 Task: Check the sale-to-list ratio of landscape in the last 5 years.
Action: Mouse moved to (772, 173)
Screenshot: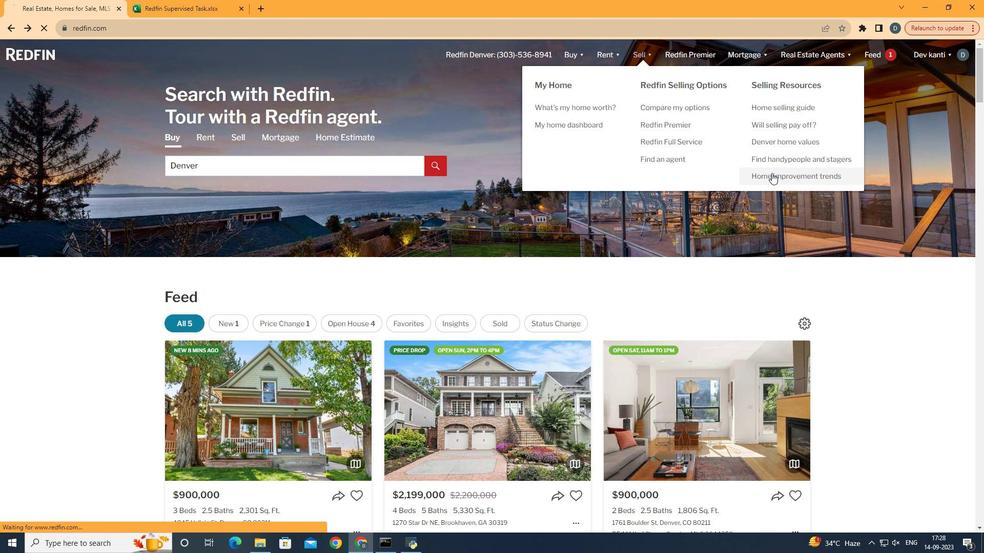
Action: Mouse pressed left at (772, 173)
Screenshot: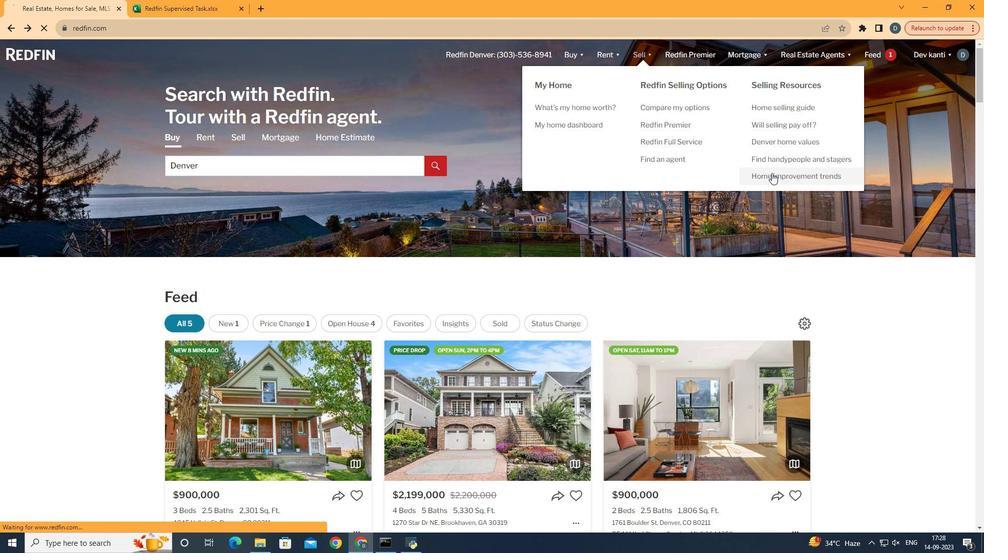 
Action: Mouse moved to (257, 200)
Screenshot: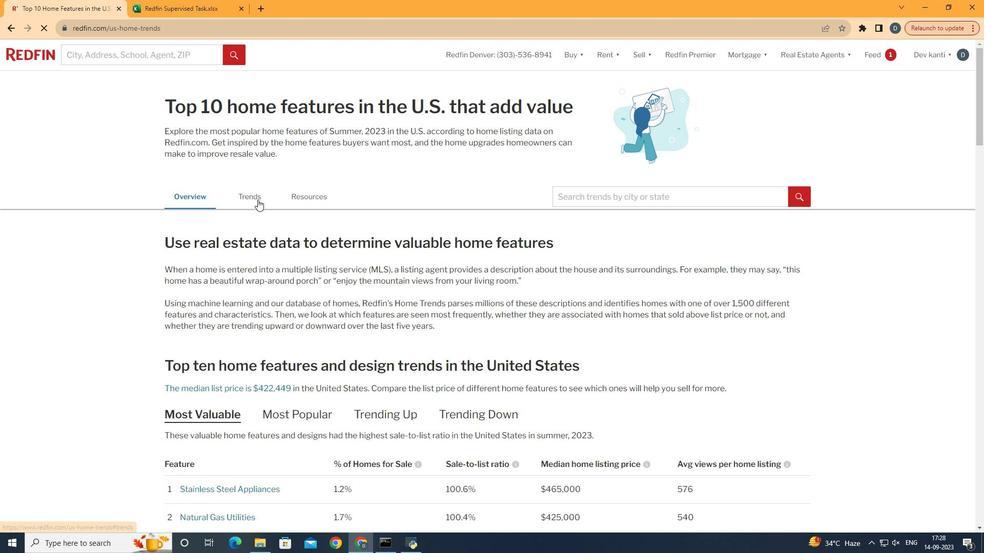 
Action: Mouse pressed left at (257, 200)
Screenshot: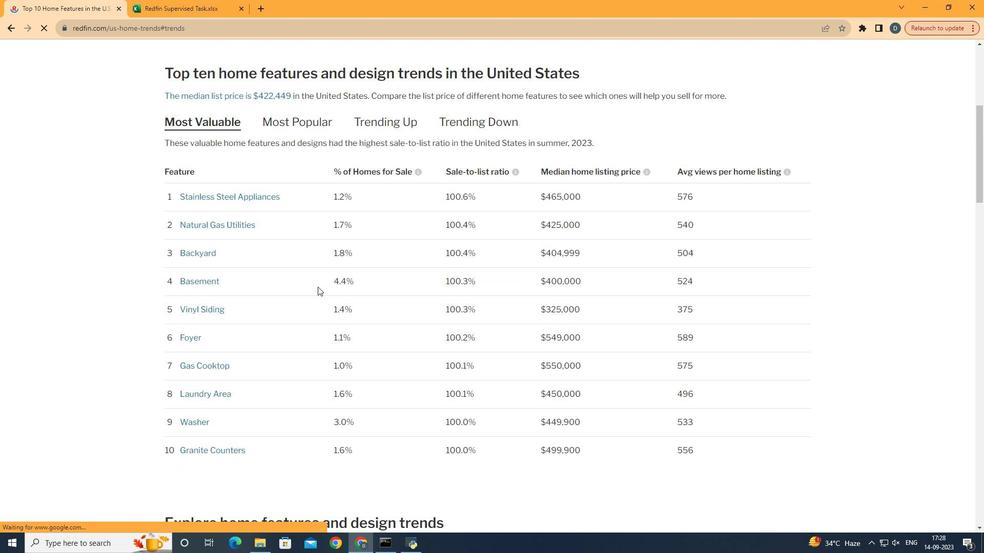 
Action: Mouse moved to (326, 291)
Screenshot: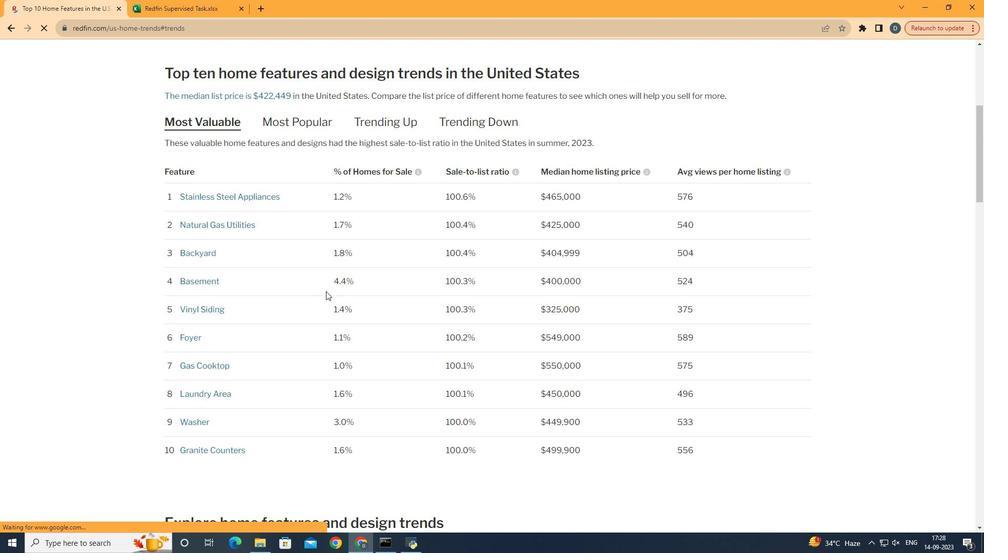 
Action: Mouse scrolled (326, 291) with delta (0, 0)
Screenshot: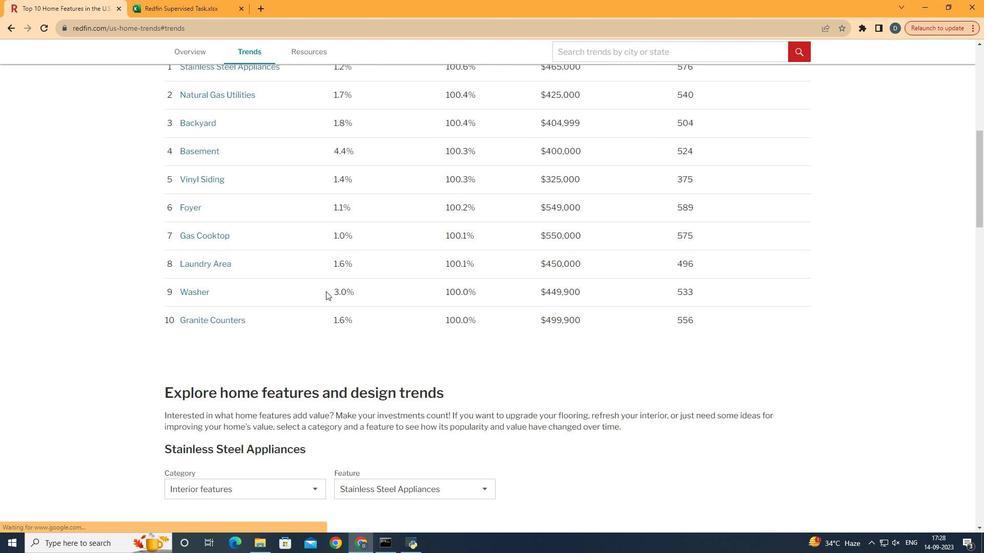 
Action: Mouse scrolled (326, 291) with delta (0, 0)
Screenshot: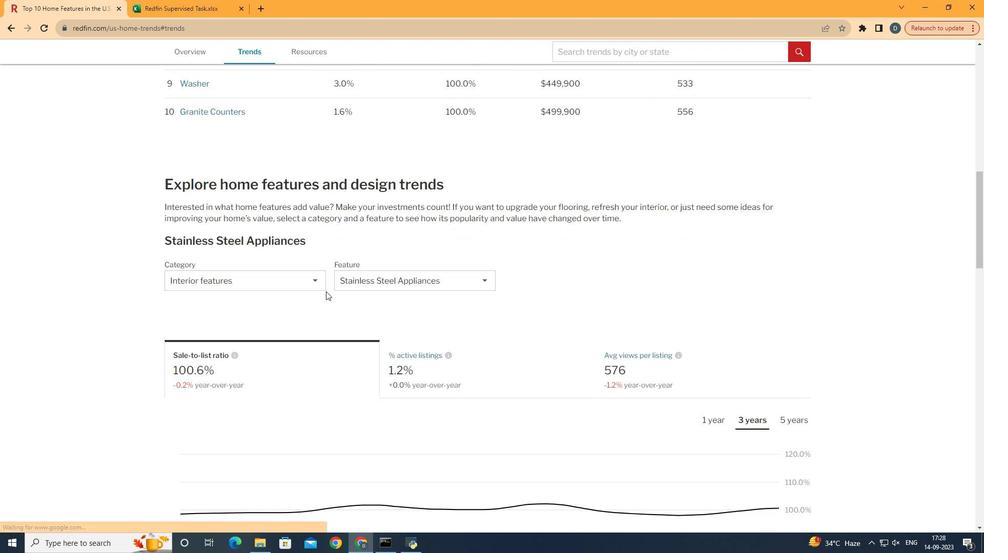 
Action: Mouse scrolled (326, 291) with delta (0, 0)
Screenshot: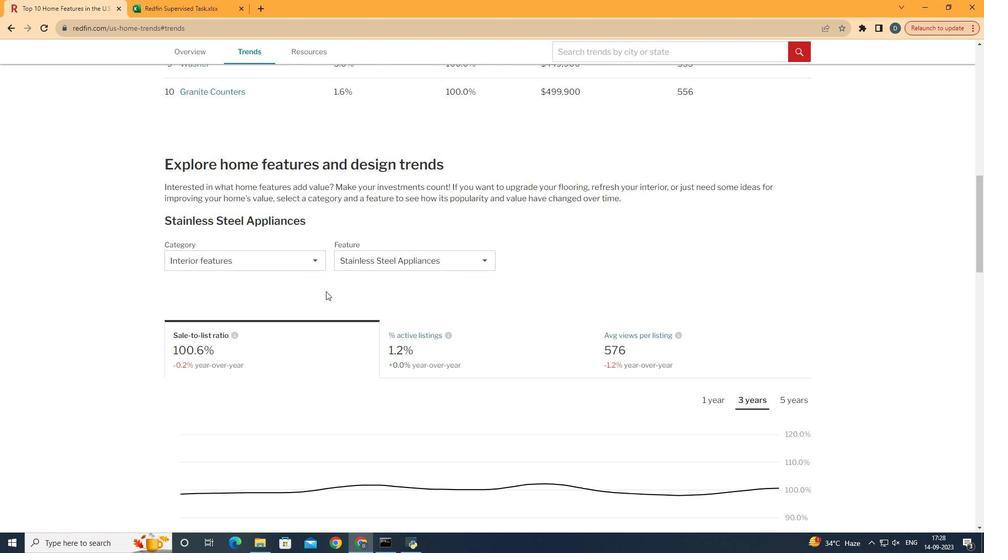
Action: Mouse scrolled (326, 291) with delta (0, 0)
Screenshot: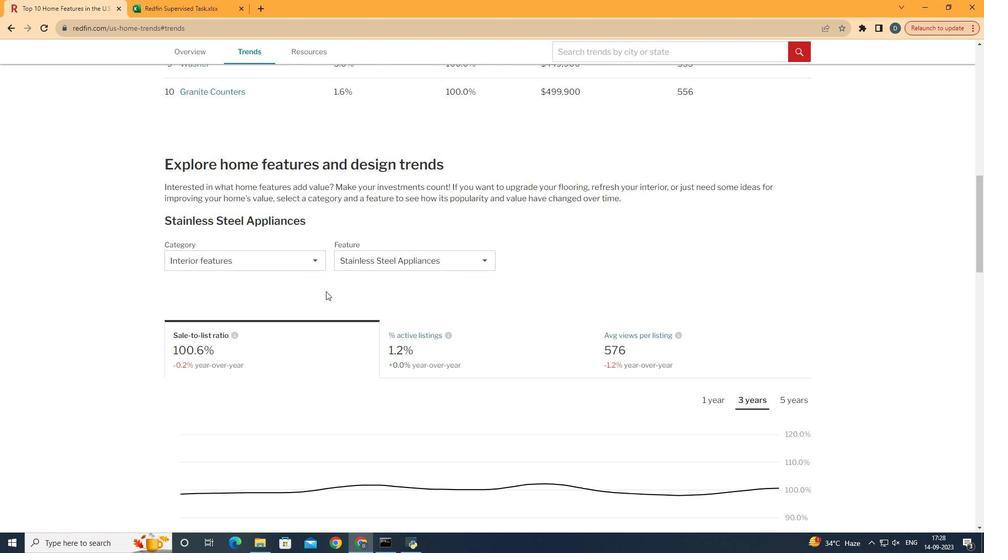 
Action: Mouse scrolled (326, 291) with delta (0, 0)
Screenshot: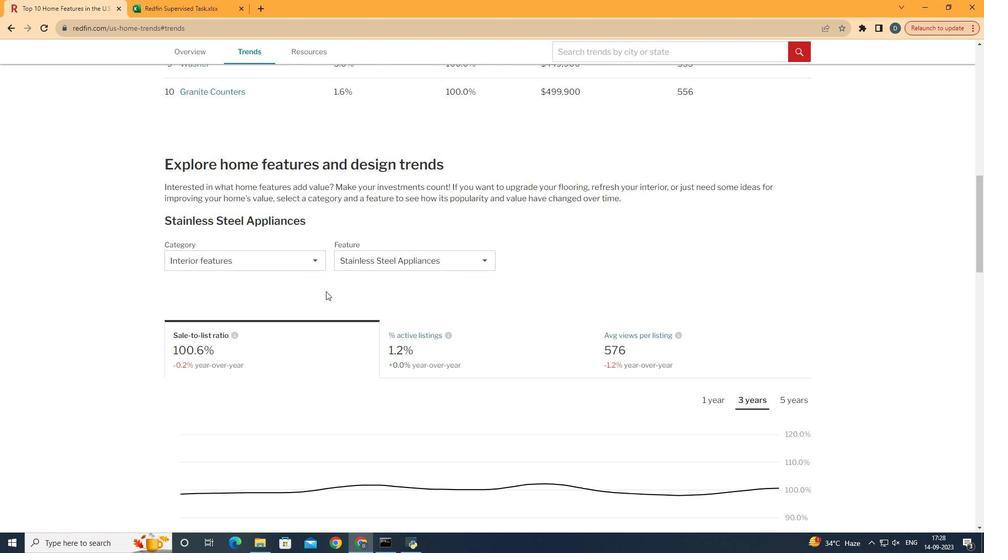 
Action: Mouse scrolled (326, 291) with delta (0, 0)
Screenshot: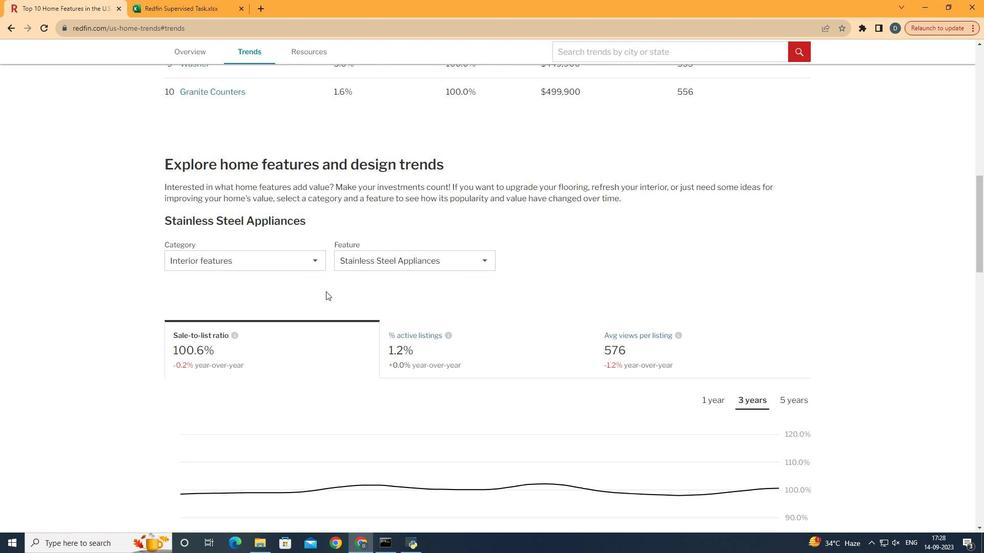 
Action: Mouse scrolled (326, 291) with delta (0, 0)
Screenshot: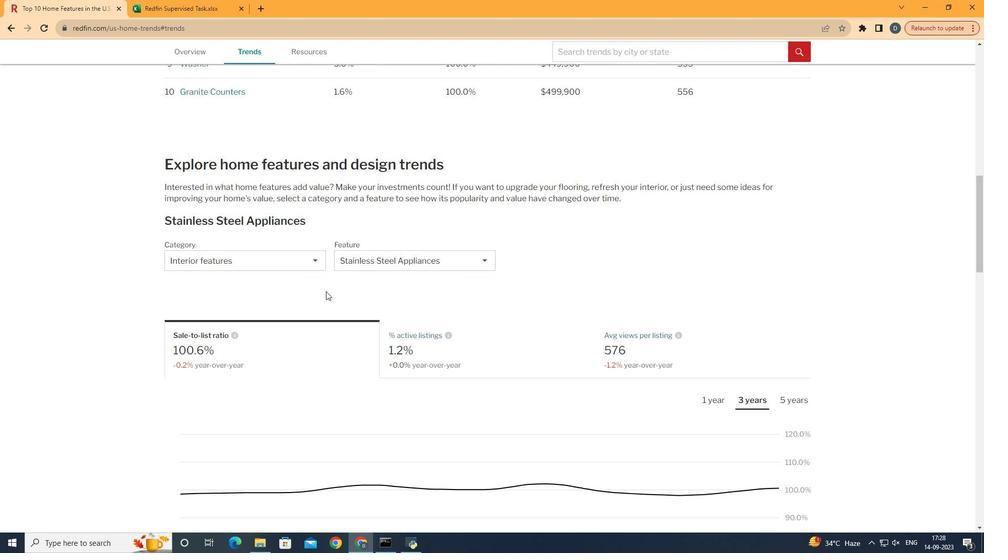 
Action: Mouse moved to (286, 260)
Screenshot: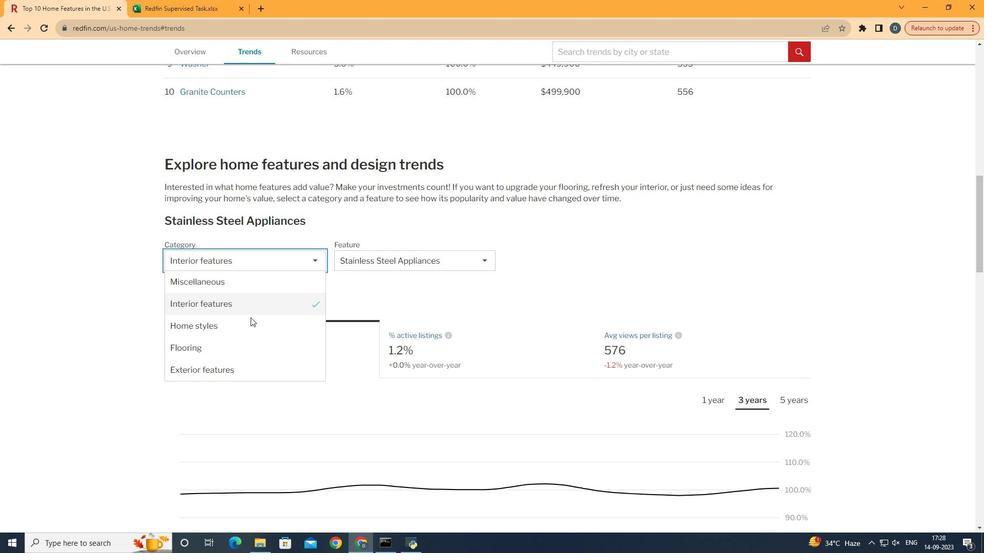 
Action: Mouse pressed left at (286, 260)
Screenshot: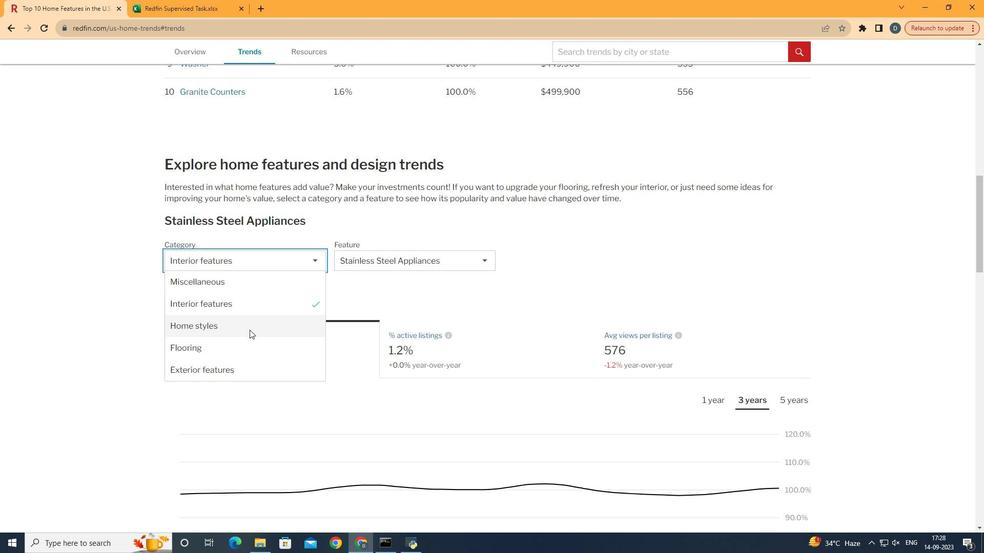 
Action: Mouse moved to (247, 372)
Screenshot: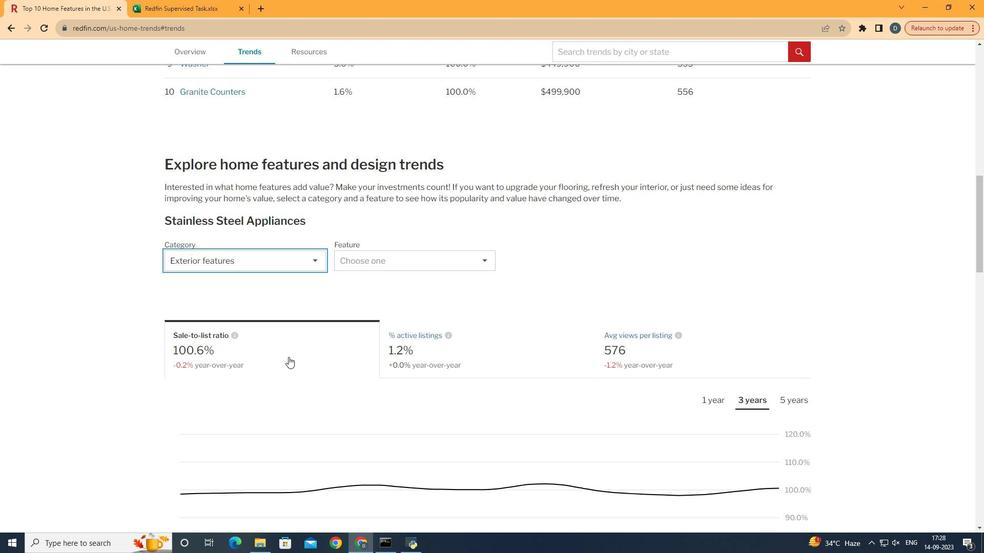 
Action: Mouse pressed left at (247, 372)
Screenshot: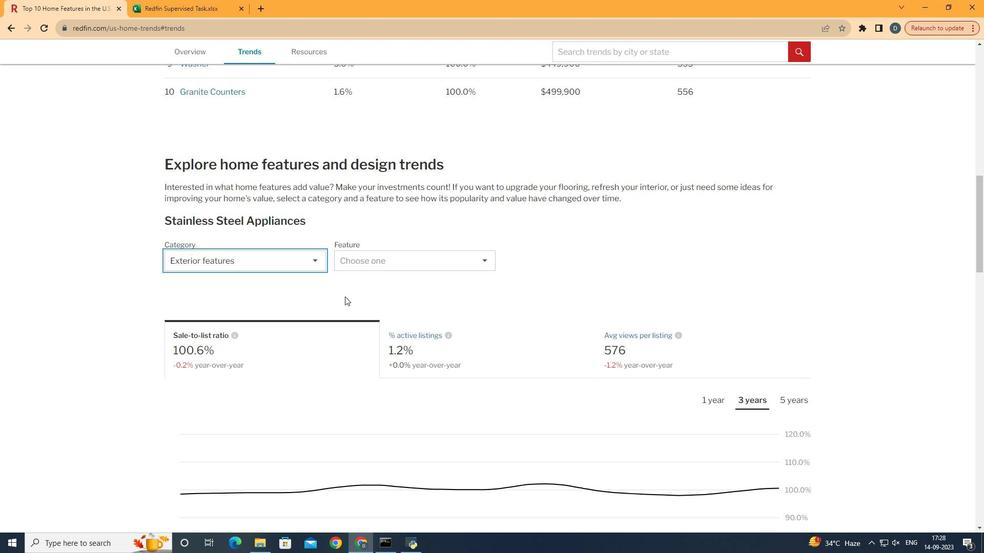 
Action: Mouse moved to (371, 253)
Screenshot: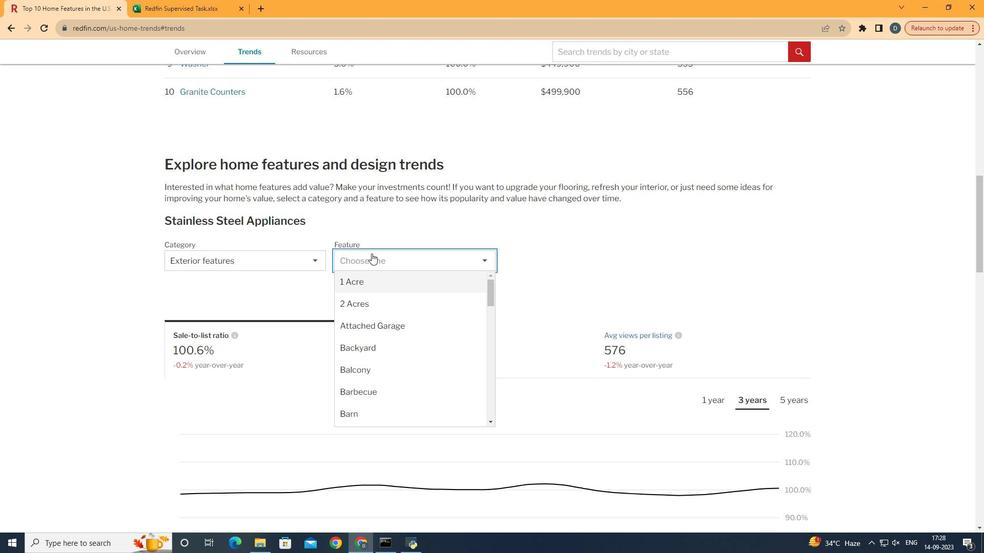 
Action: Mouse pressed left at (371, 253)
Screenshot: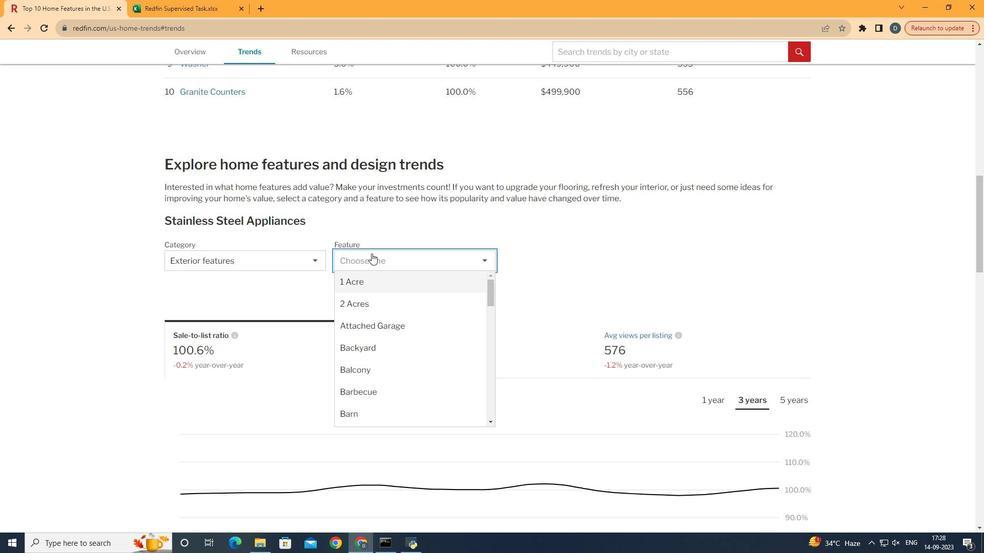
Action: Mouse moved to (396, 310)
Screenshot: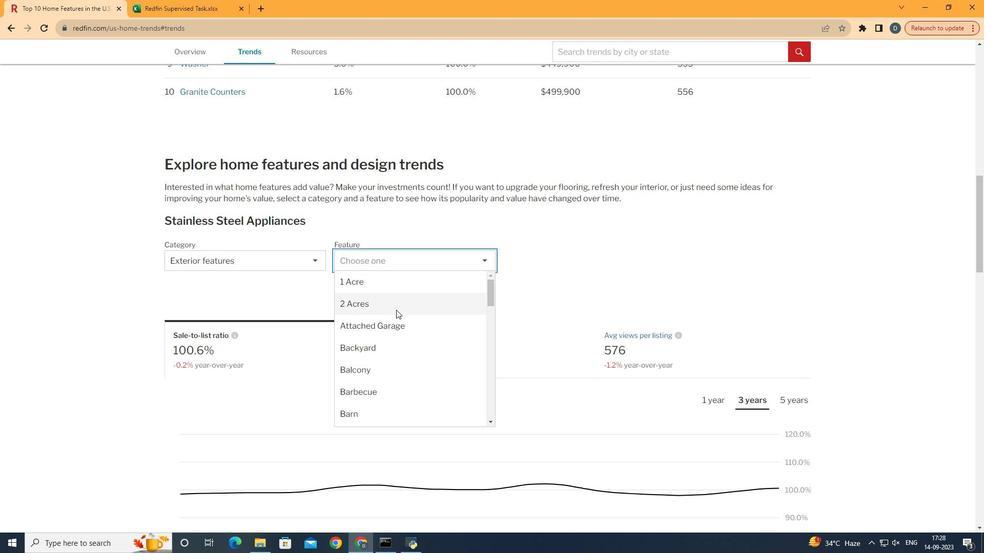 
Action: Mouse scrolled (396, 309) with delta (0, 0)
Screenshot: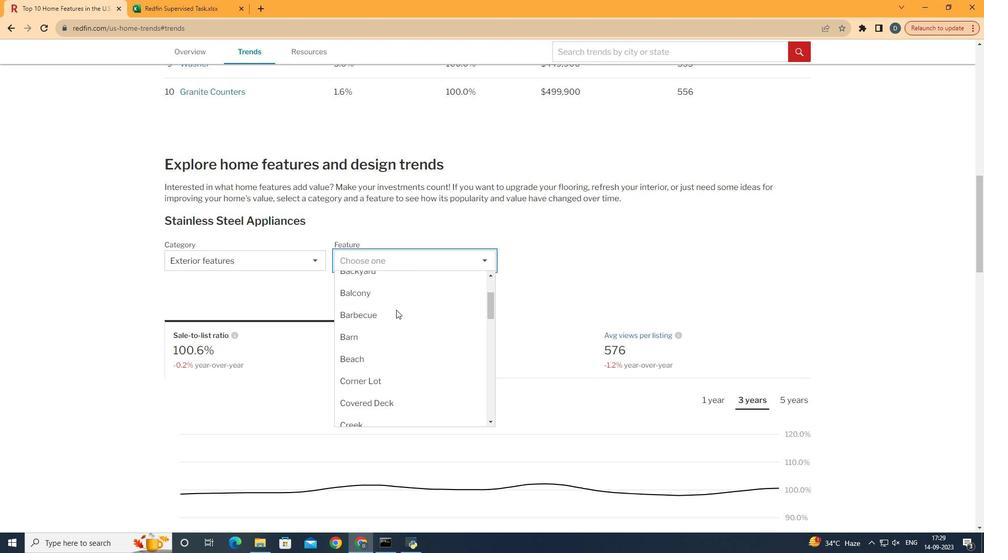 
Action: Mouse scrolled (396, 309) with delta (0, 0)
Screenshot: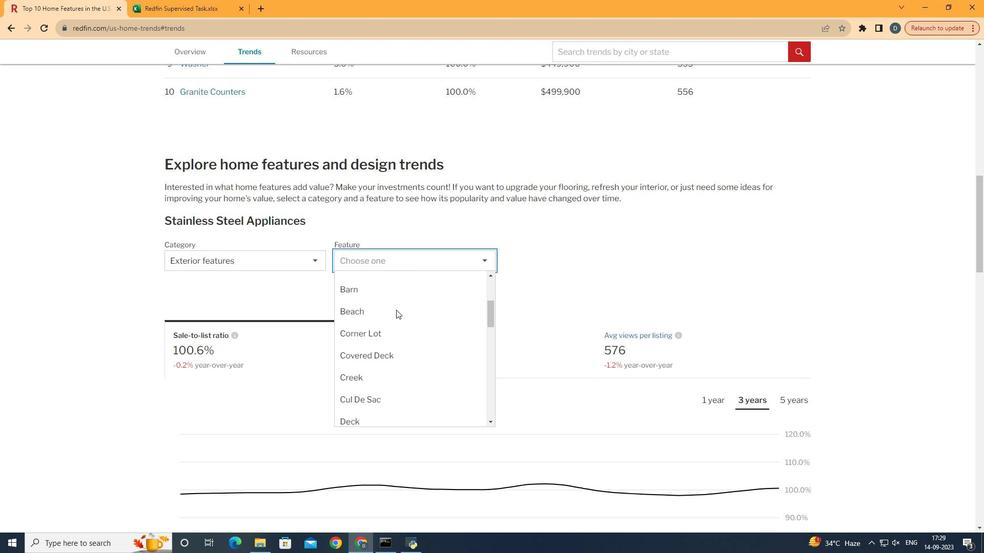 
Action: Mouse scrolled (396, 309) with delta (0, 0)
Screenshot: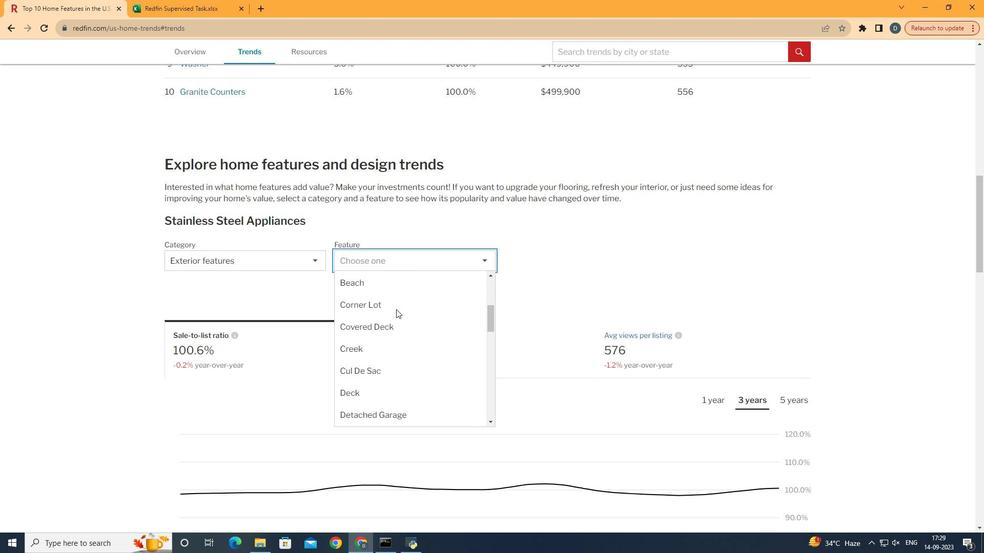 
Action: Mouse moved to (394, 304)
Screenshot: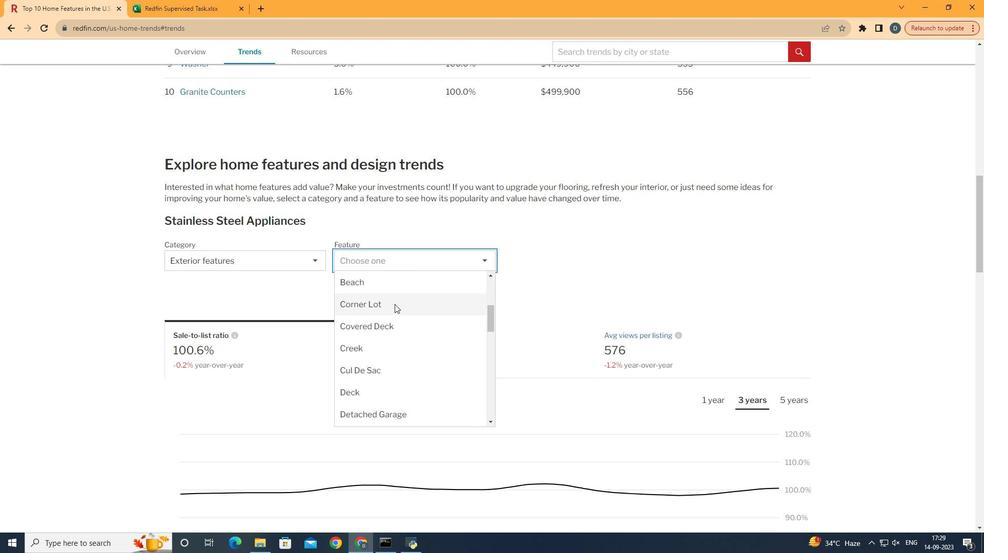 
Action: Mouse scrolled (394, 304) with delta (0, 0)
Screenshot: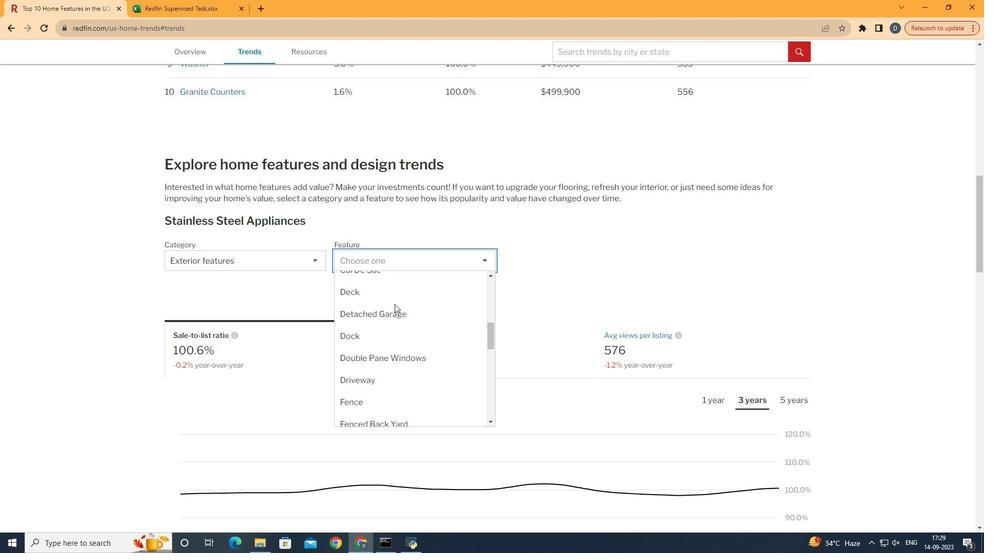 
Action: Mouse moved to (394, 304)
Screenshot: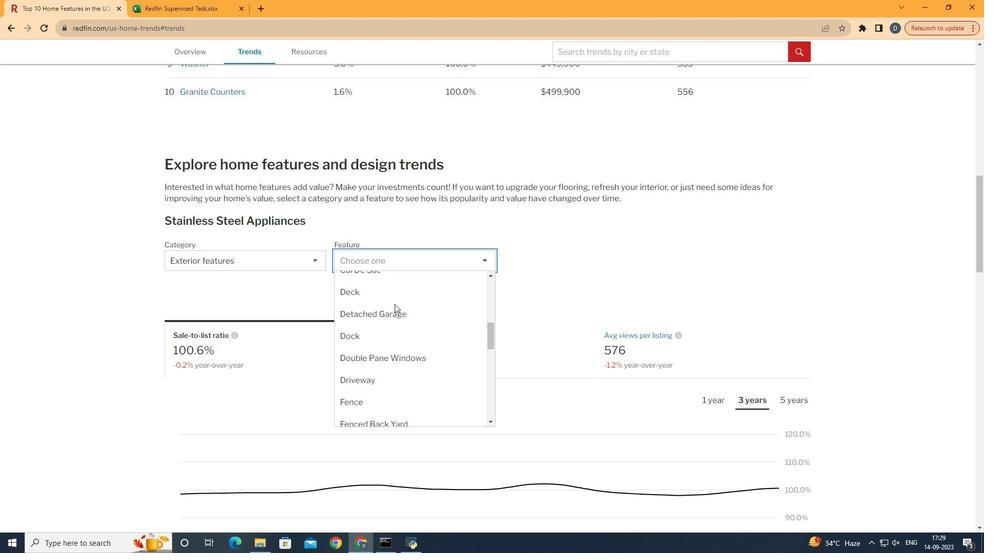 
Action: Mouse scrolled (394, 304) with delta (0, 0)
Screenshot: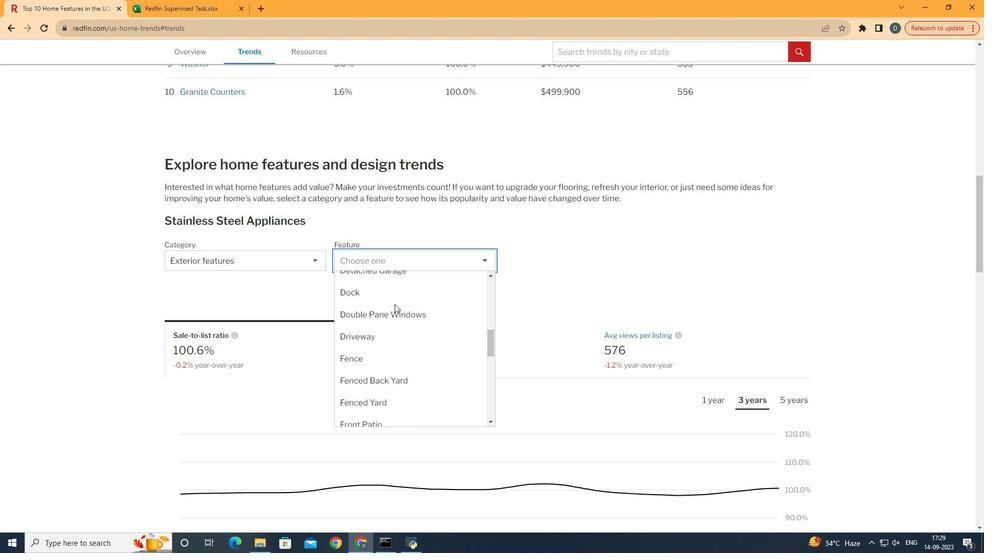 
Action: Mouse scrolled (394, 304) with delta (0, 0)
Screenshot: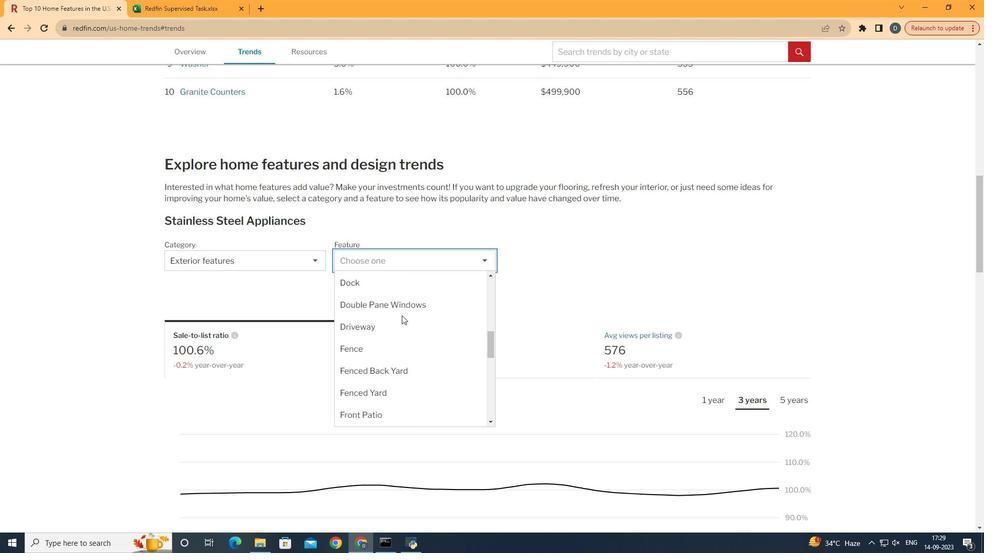 
Action: Mouse moved to (405, 339)
Screenshot: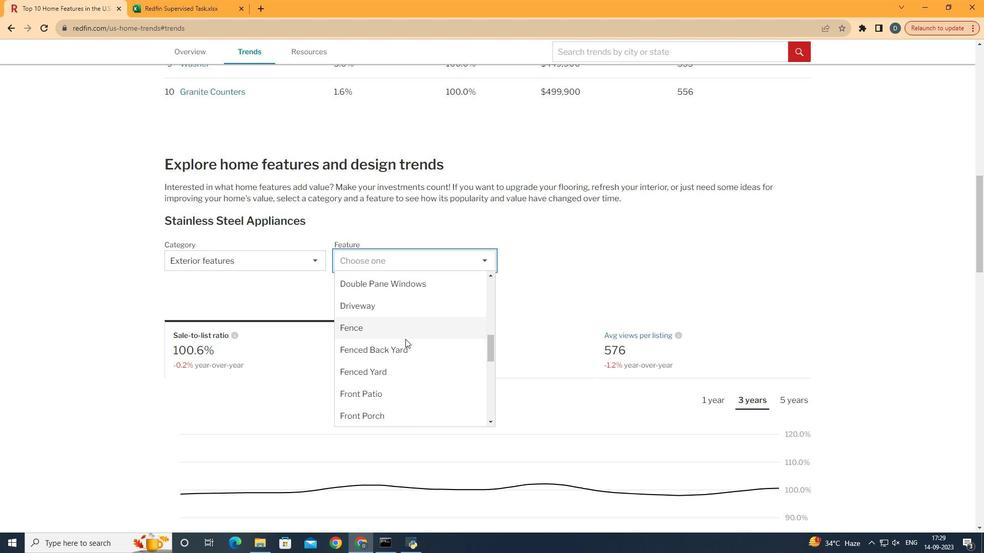 
Action: Mouse scrolled (405, 339) with delta (0, 0)
Screenshot: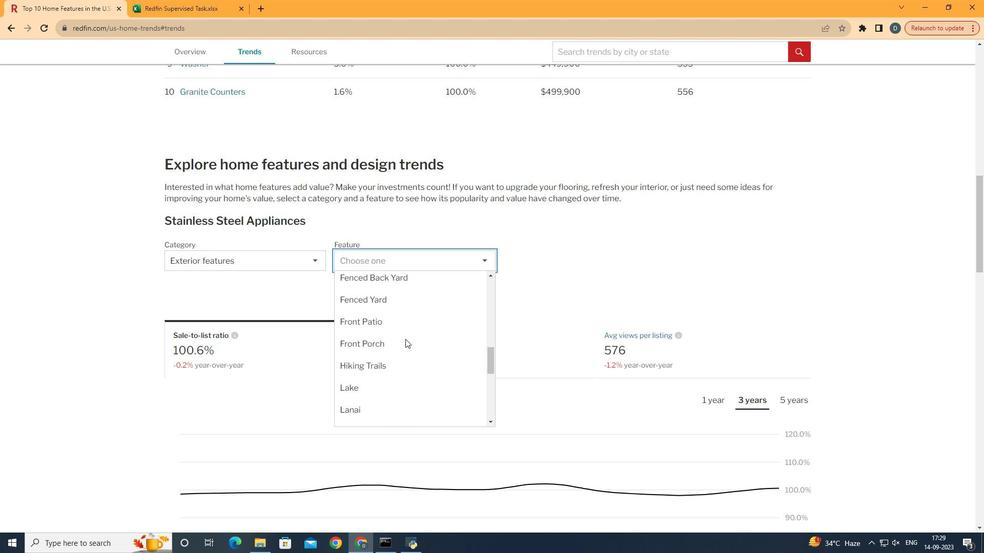 
Action: Mouse scrolled (405, 339) with delta (0, 0)
Screenshot: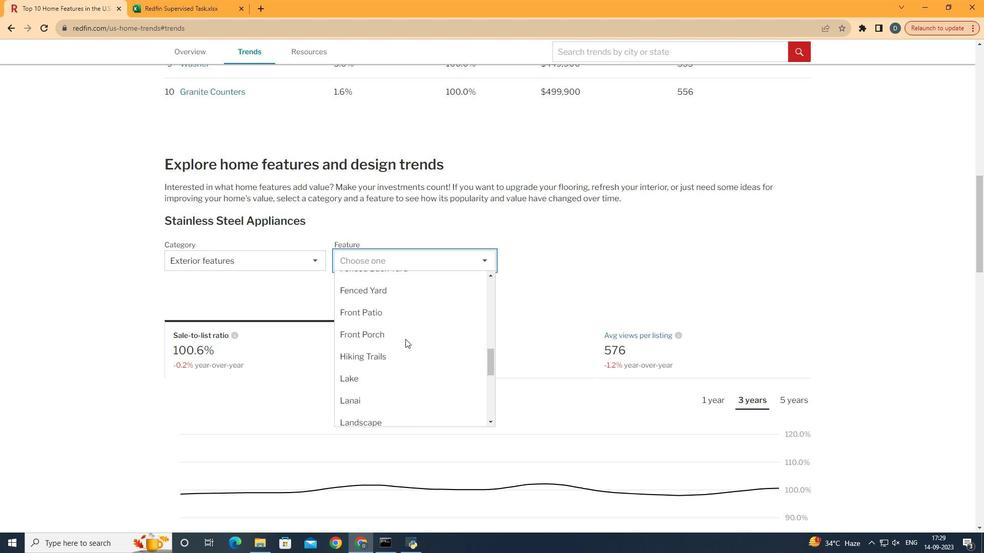 
Action: Mouse moved to (410, 359)
Screenshot: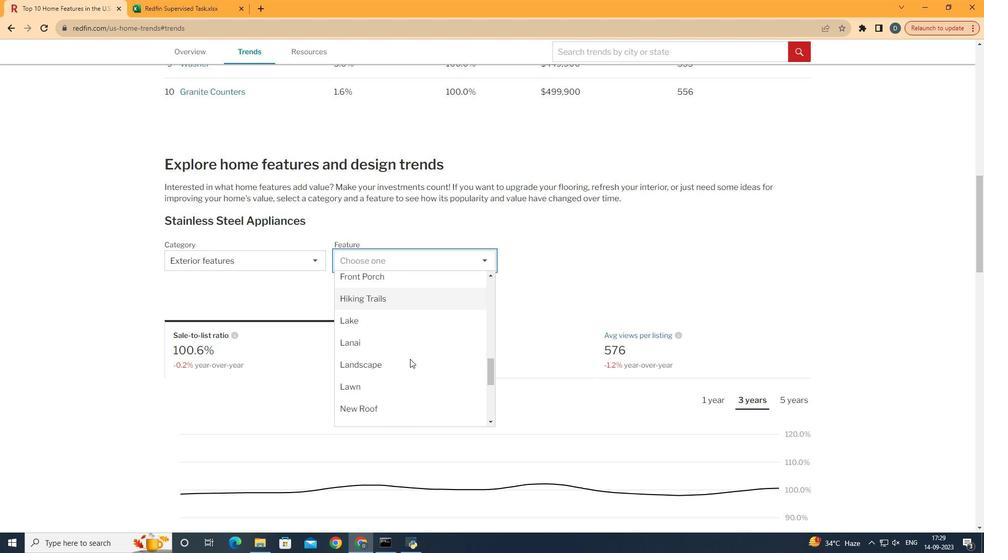 
Action: Mouse scrolled (410, 359) with delta (0, 0)
Screenshot: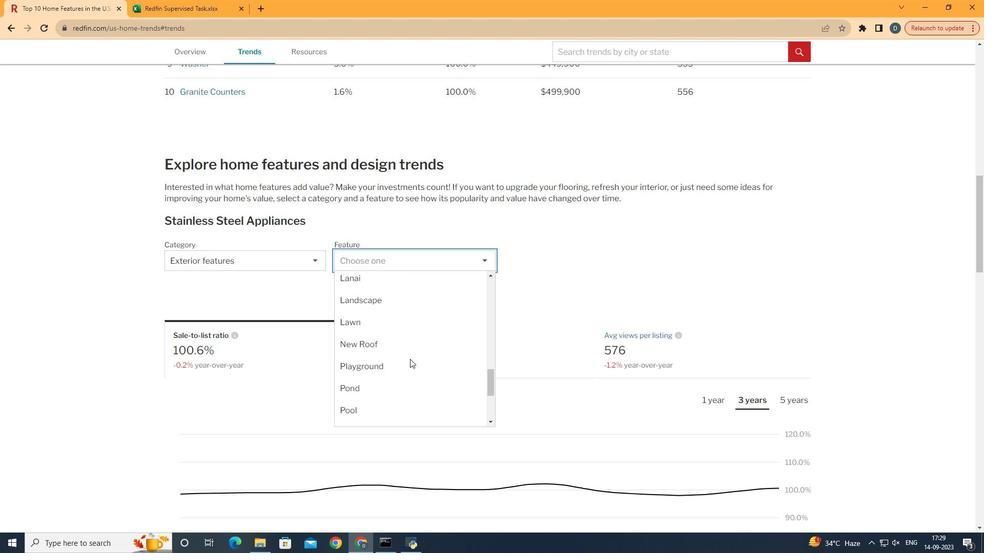 
Action: Mouse scrolled (410, 359) with delta (0, 0)
Screenshot: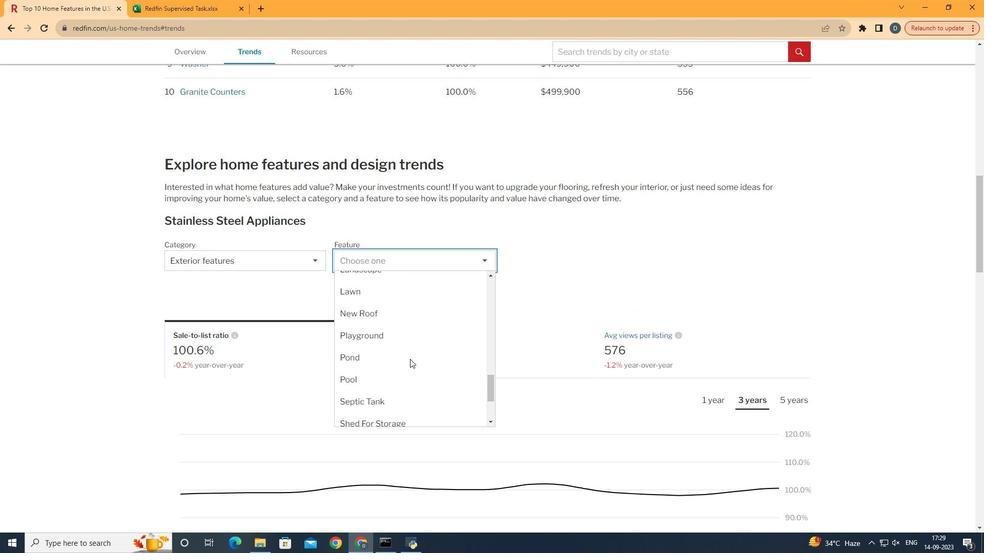 
Action: Mouse scrolled (410, 359) with delta (0, 0)
Screenshot: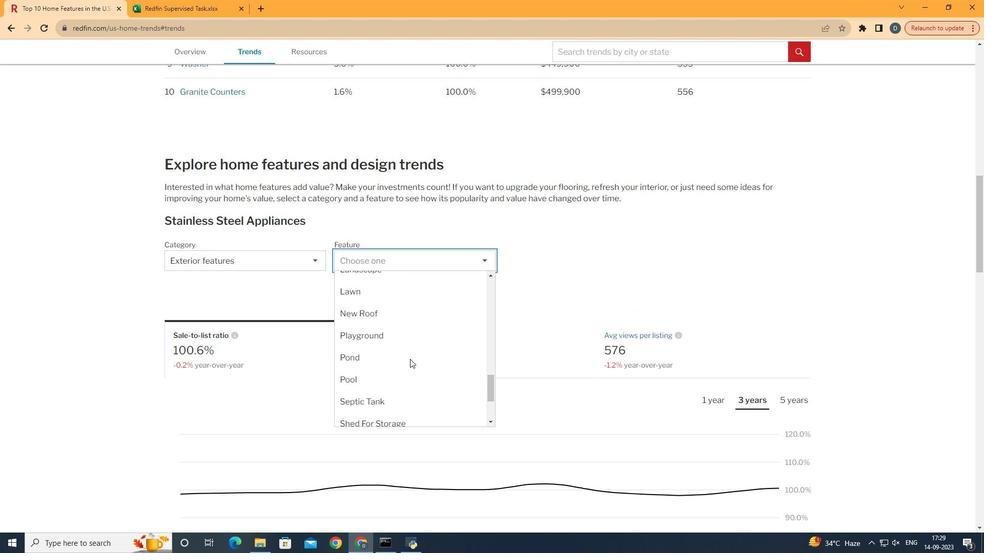 
Action: Mouse moved to (414, 301)
Screenshot: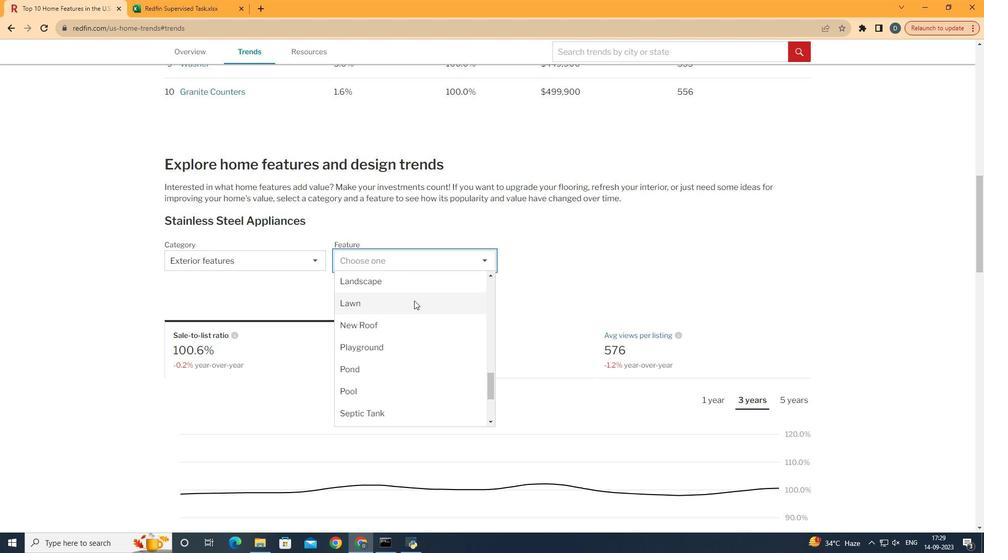 
Action: Mouse scrolled (414, 301) with delta (0, 0)
Screenshot: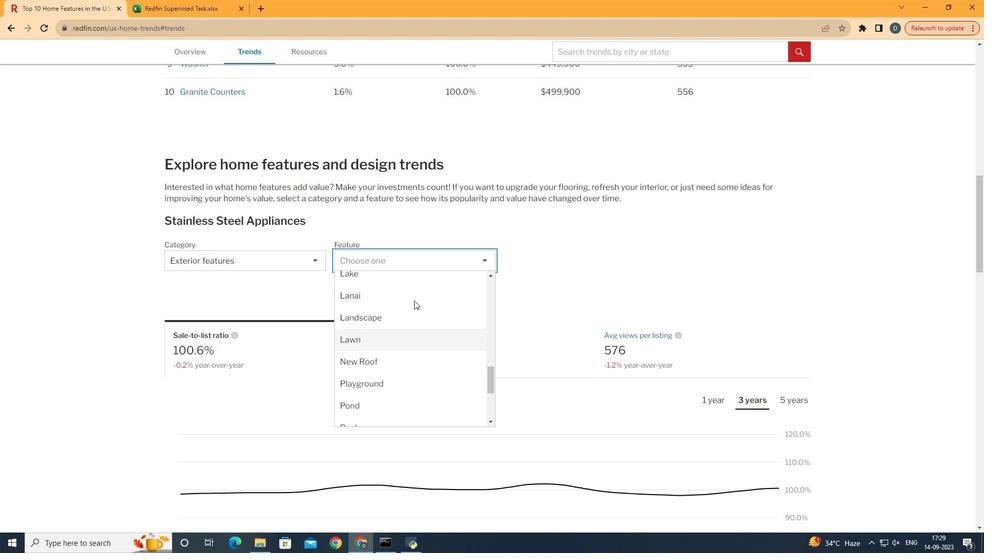 
Action: Mouse moved to (413, 327)
Screenshot: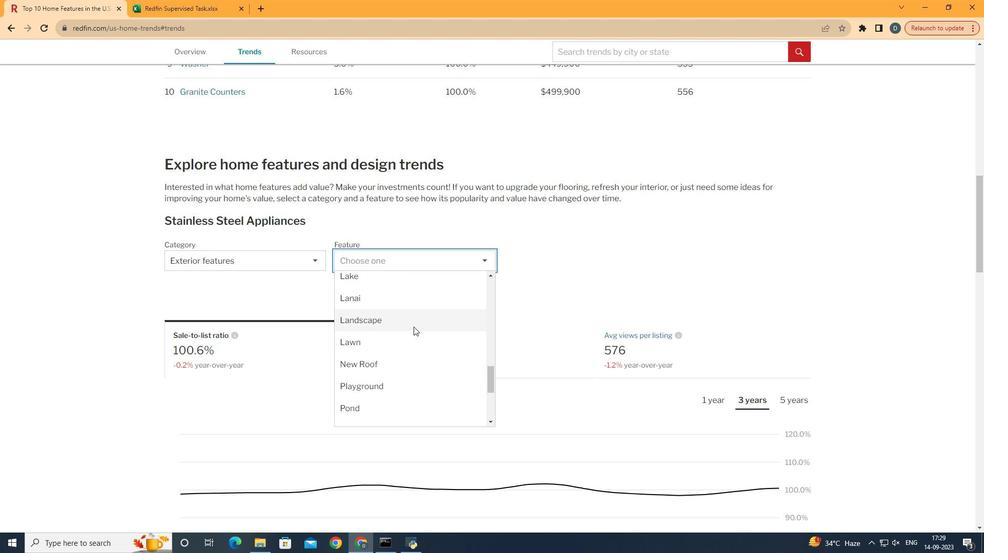 
Action: Mouse pressed left at (413, 327)
Screenshot: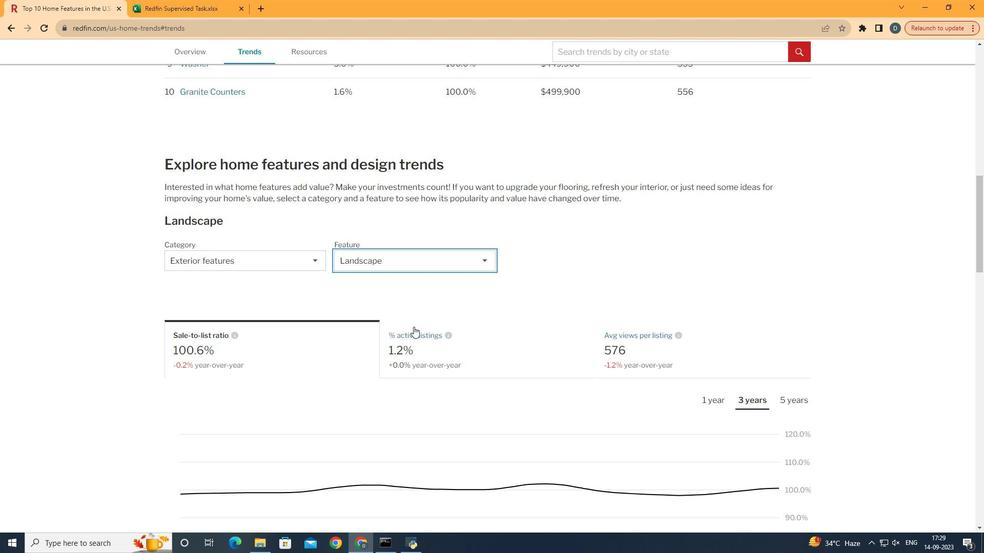 
Action: Mouse moved to (478, 376)
Screenshot: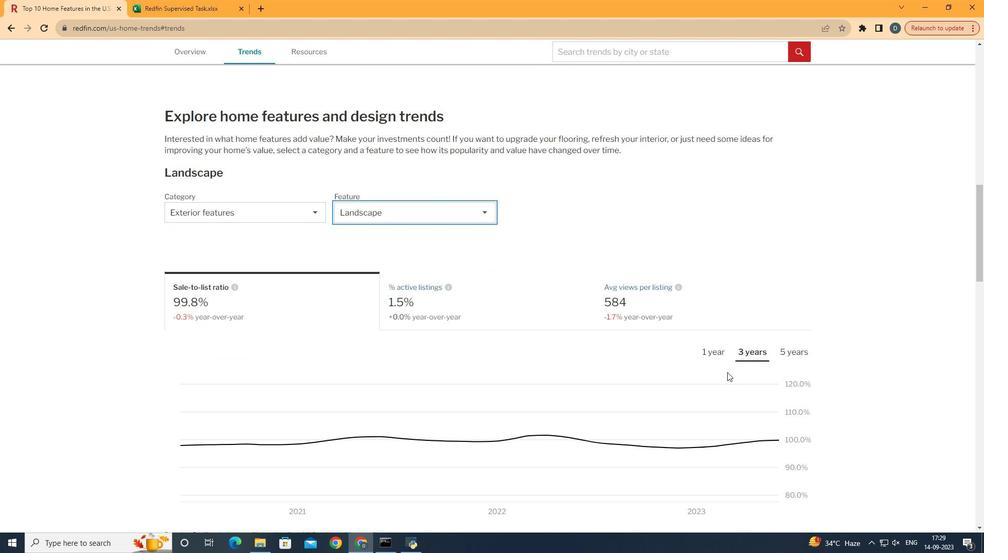 
Action: Mouse scrolled (478, 376) with delta (0, 0)
Screenshot: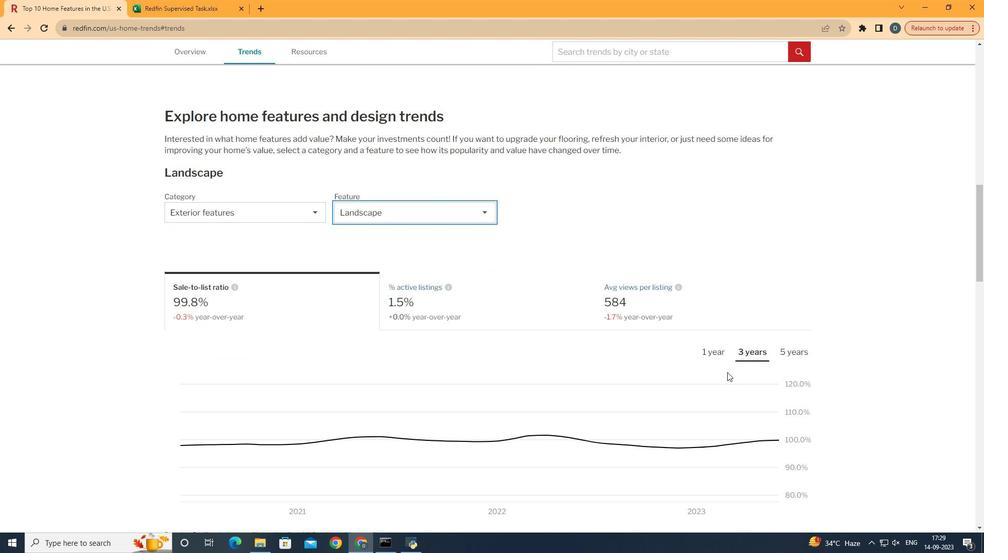
Action: Mouse moved to (690, 382)
Screenshot: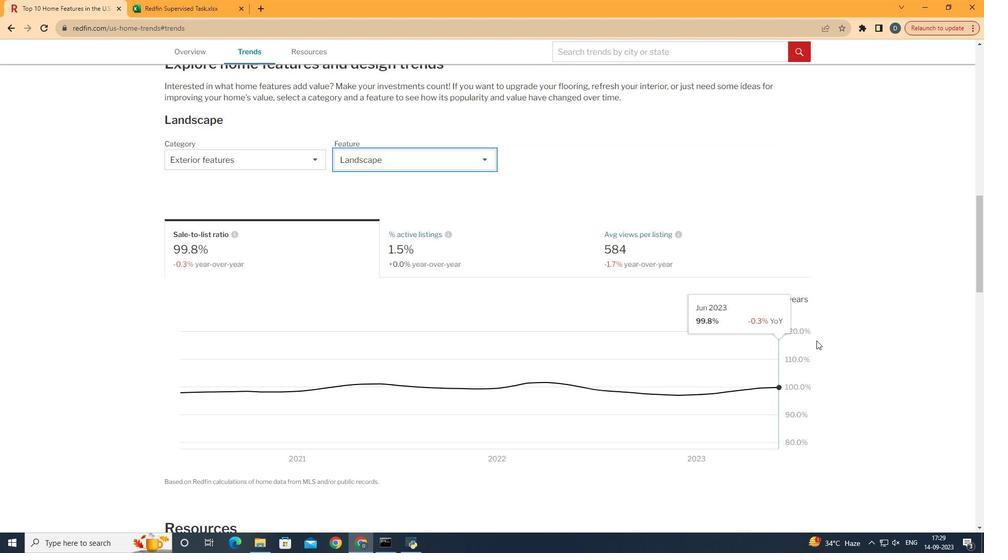 
Action: Mouse scrolled (690, 381) with delta (0, 0)
Screenshot: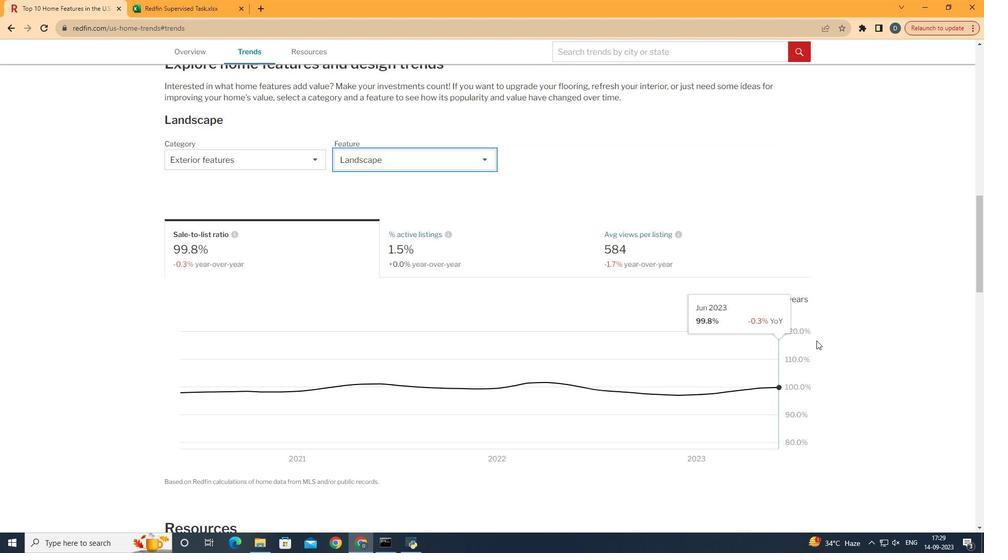 
Action: Mouse moved to (800, 287)
Screenshot: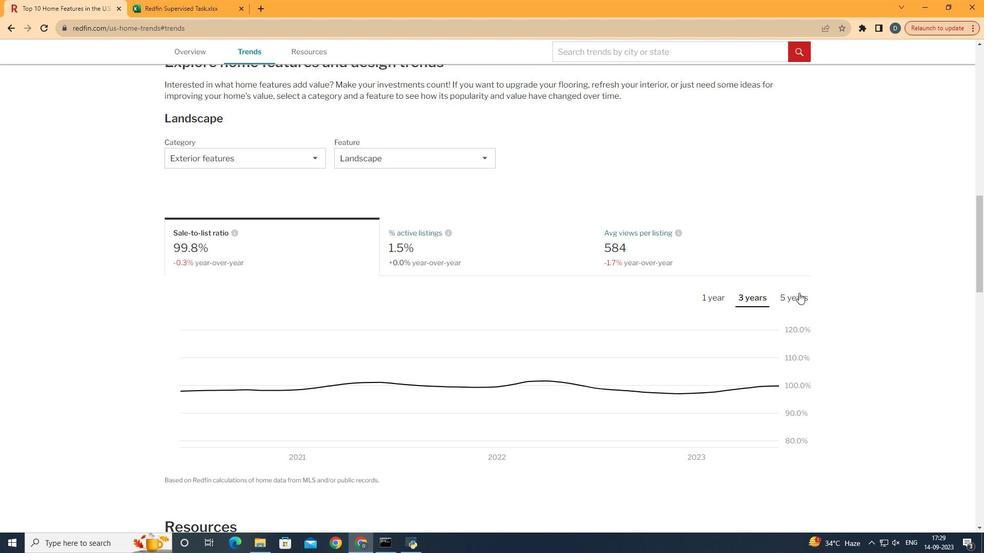 
Action: Mouse pressed left at (800, 287)
Screenshot: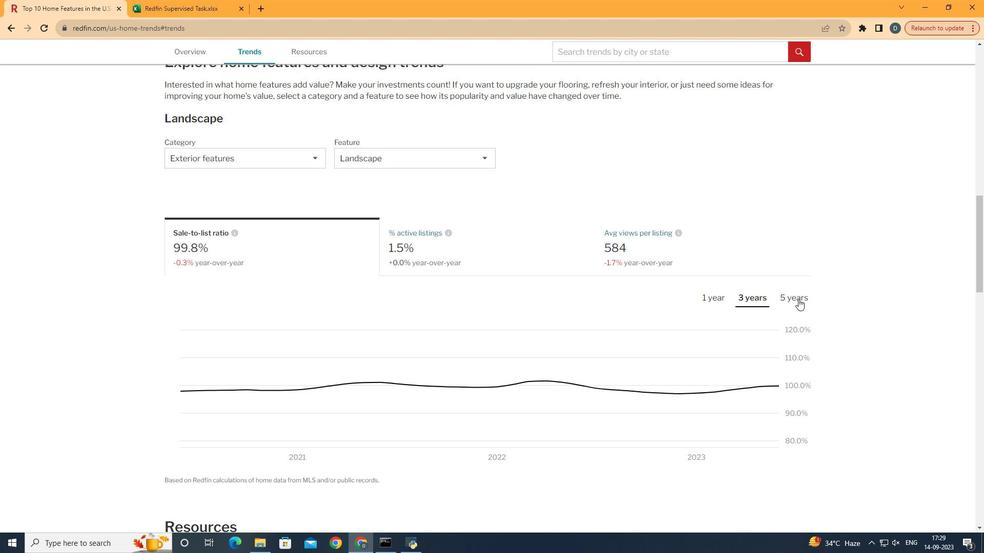 
Action: Mouse moved to (799, 299)
Screenshot: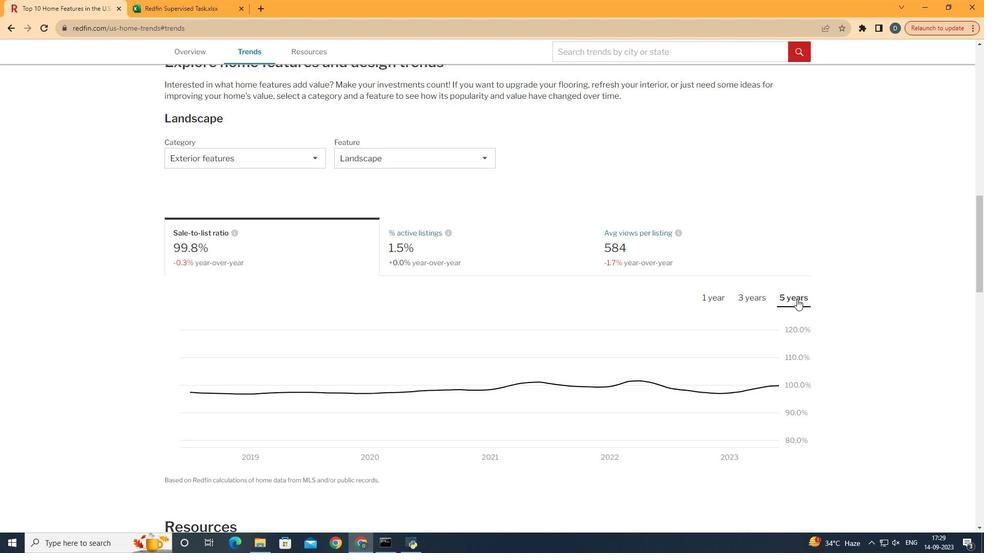 
Action: Mouse pressed left at (799, 299)
Screenshot: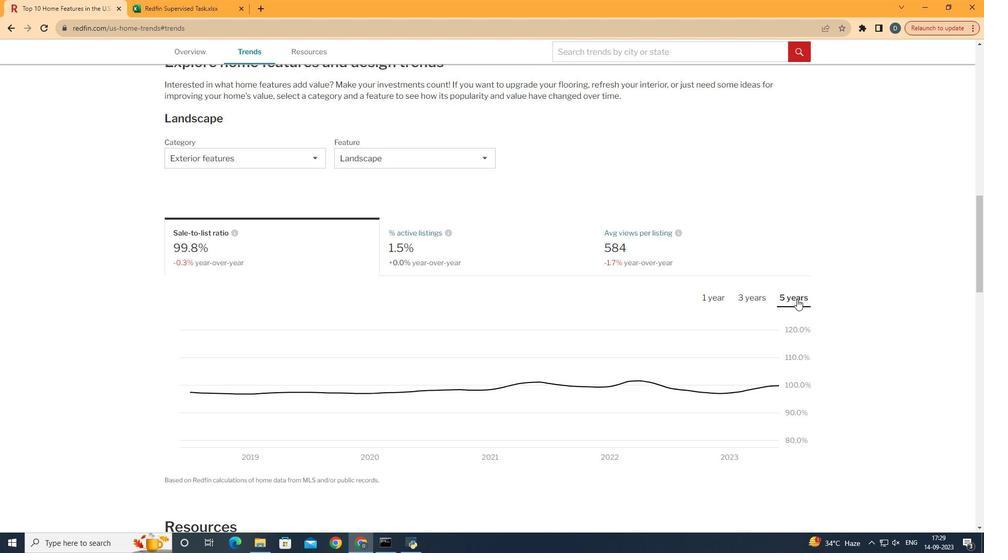 
Action: Mouse moved to (797, 299)
Screenshot: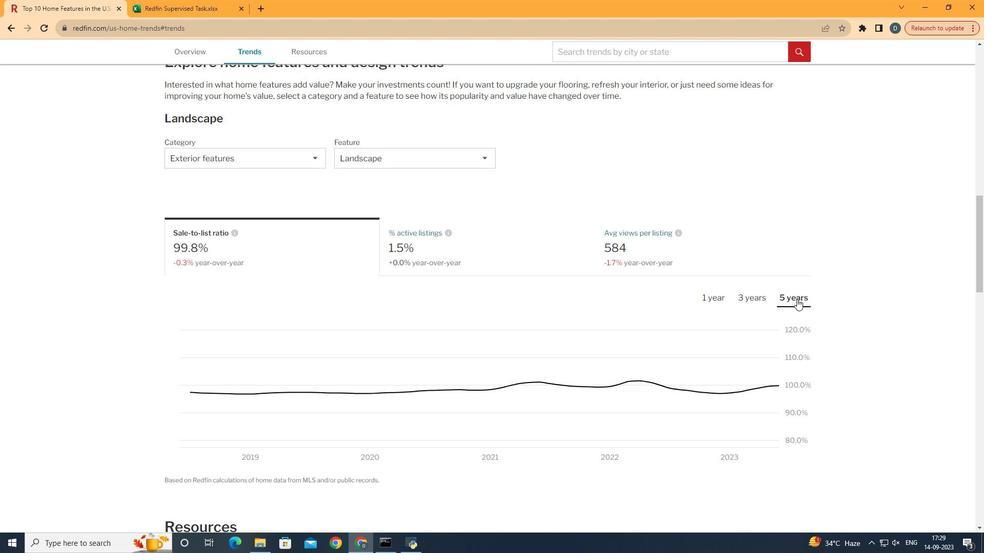 
